 Task: Find agents in Wantagh, NY, USA.
Action: Mouse moved to (890, 67)
Screenshot: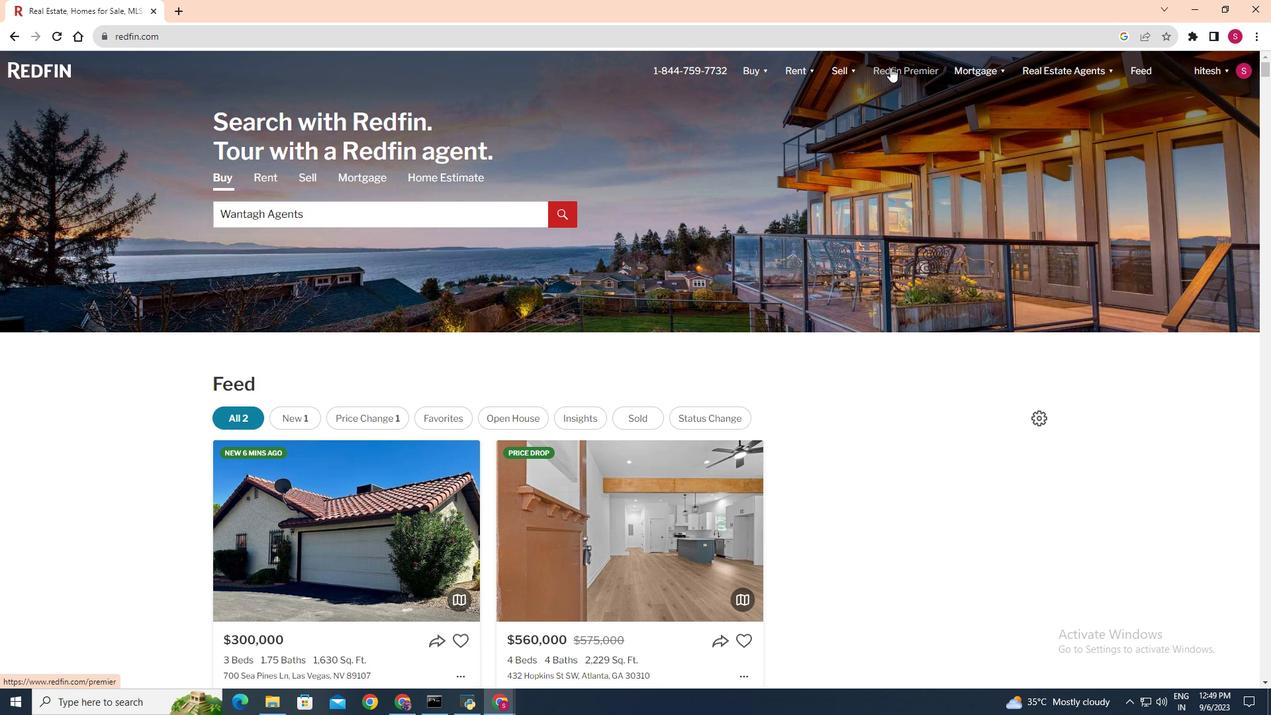 
Action: Mouse pressed left at (890, 67)
Screenshot: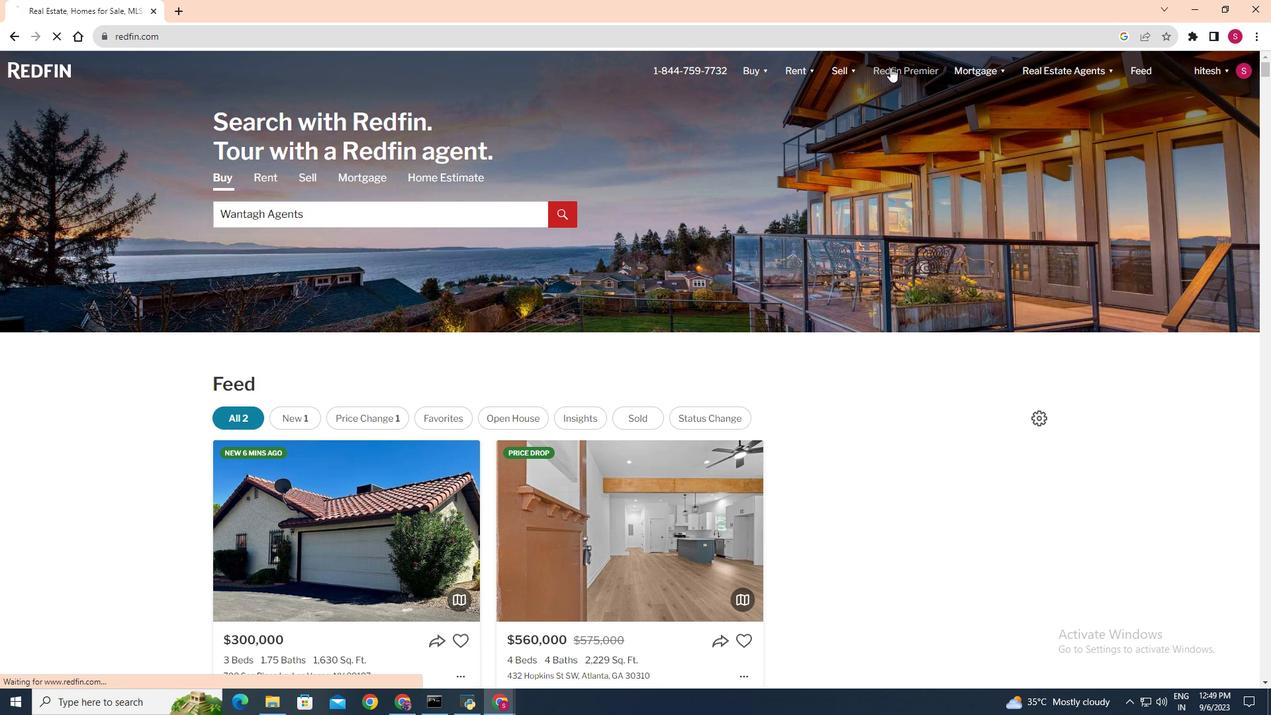 
Action: Mouse moved to (517, 470)
Screenshot: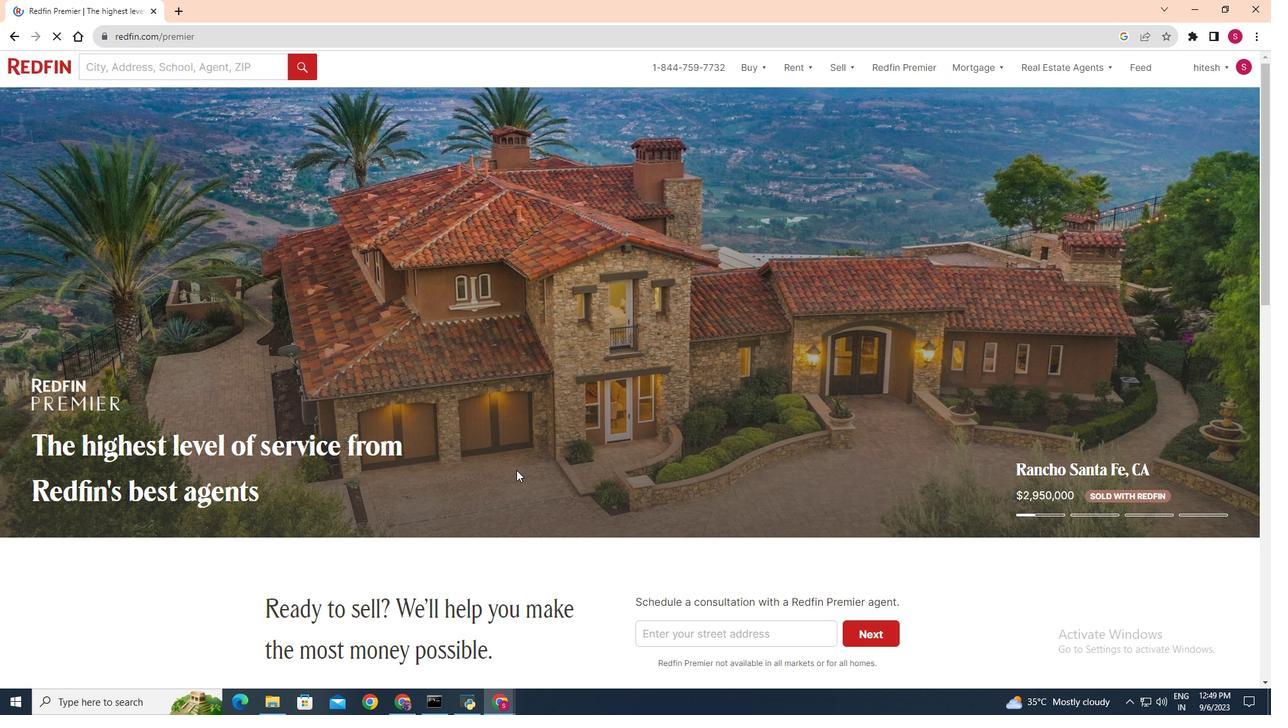 
Action: Mouse scrolled (517, 469) with delta (0, 0)
Screenshot: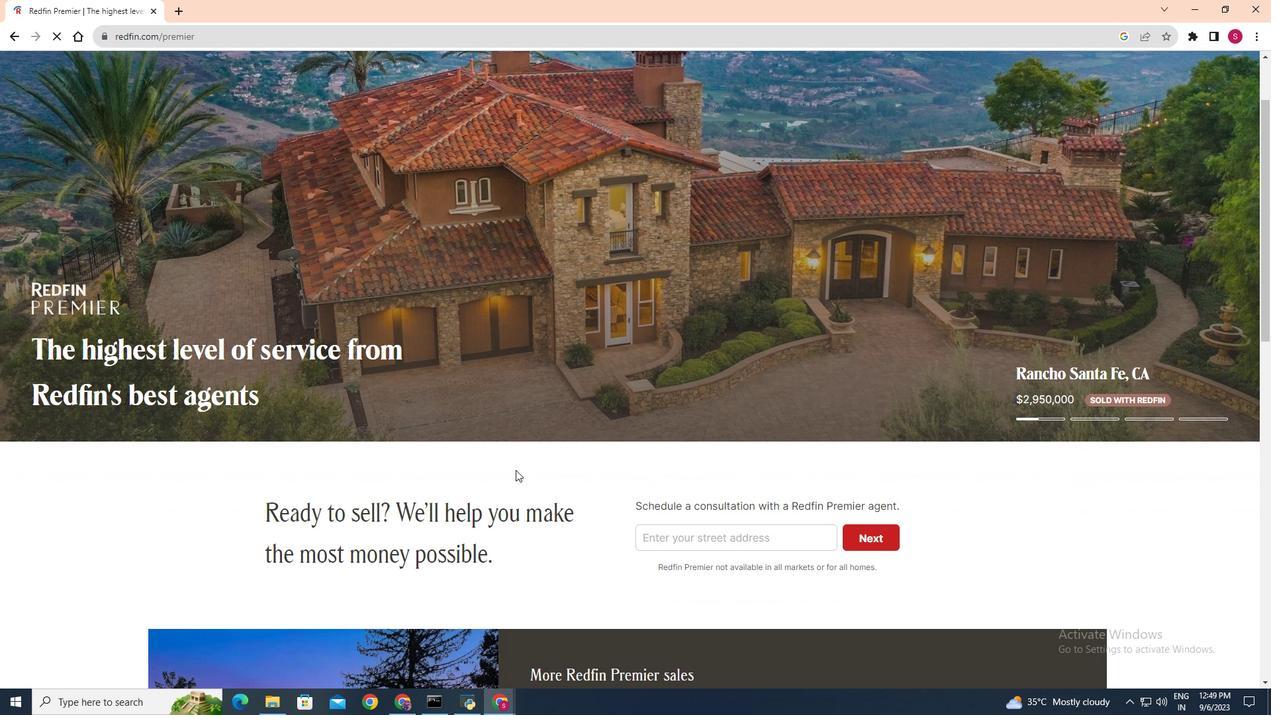 
Action: Mouse moved to (516, 470)
Screenshot: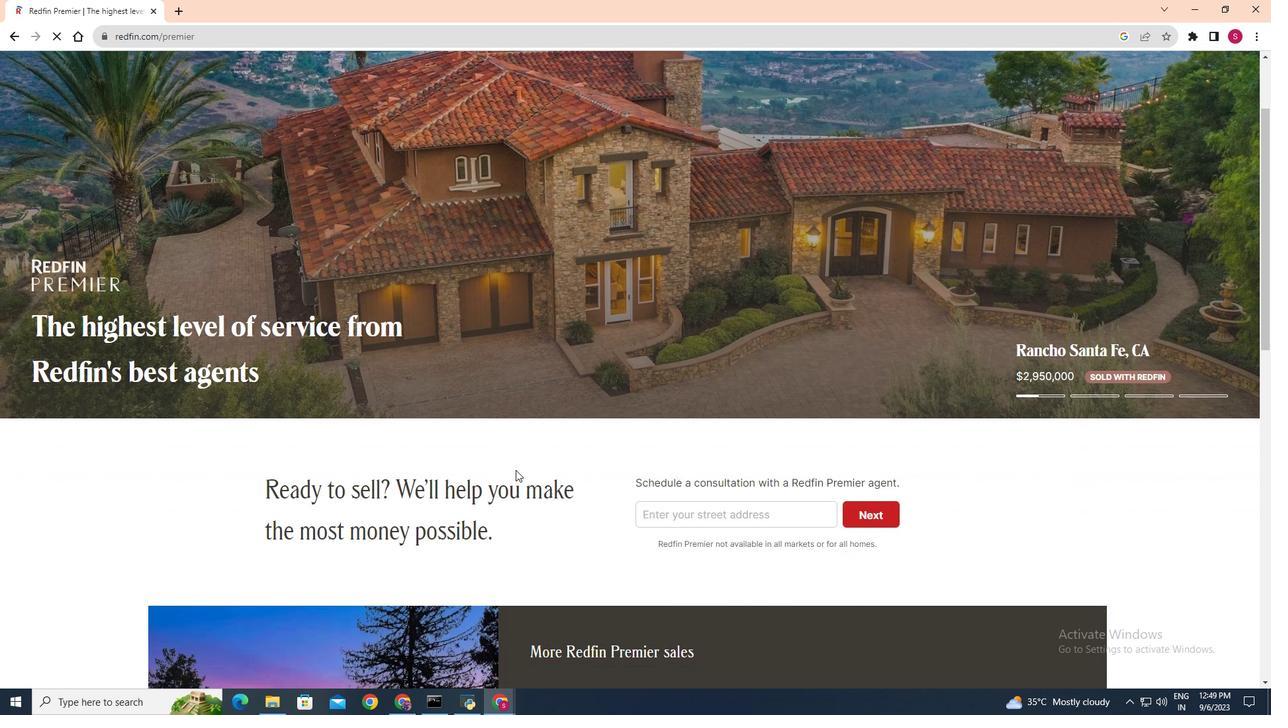 
Action: Mouse scrolled (516, 469) with delta (0, 0)
Screenshot: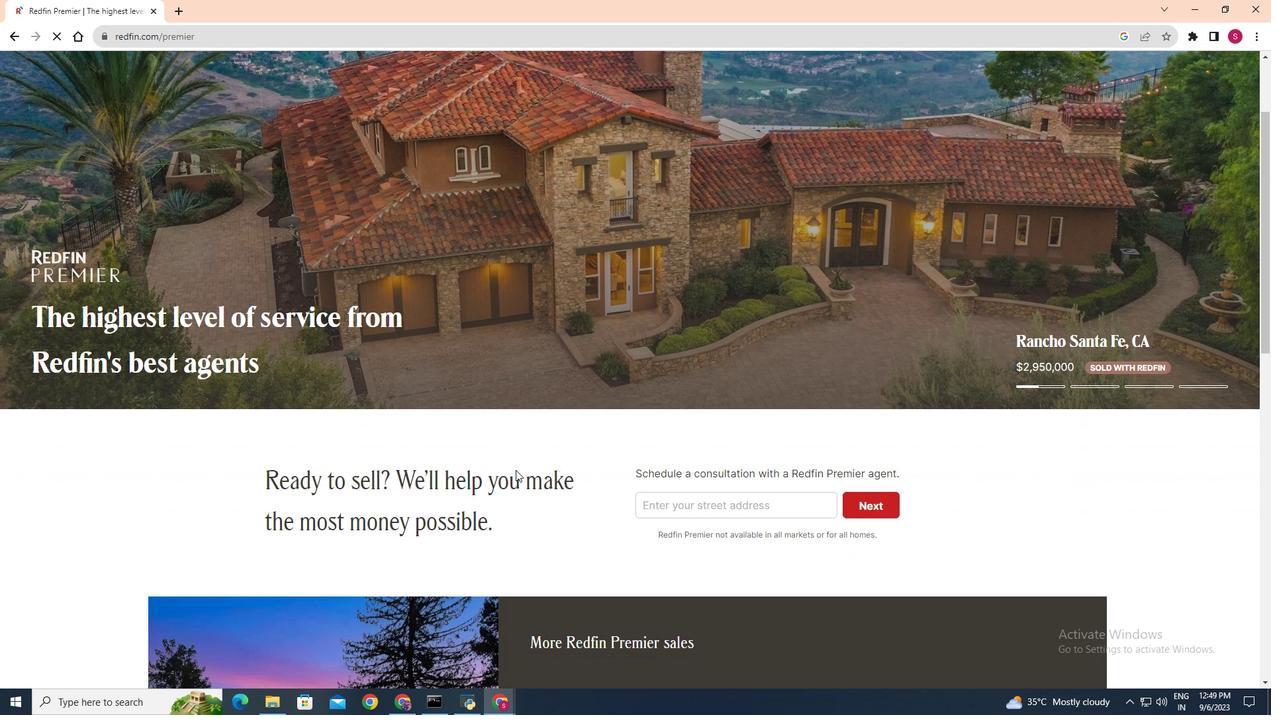 
Action: Mouse moved to (715, 516)
Screenshot: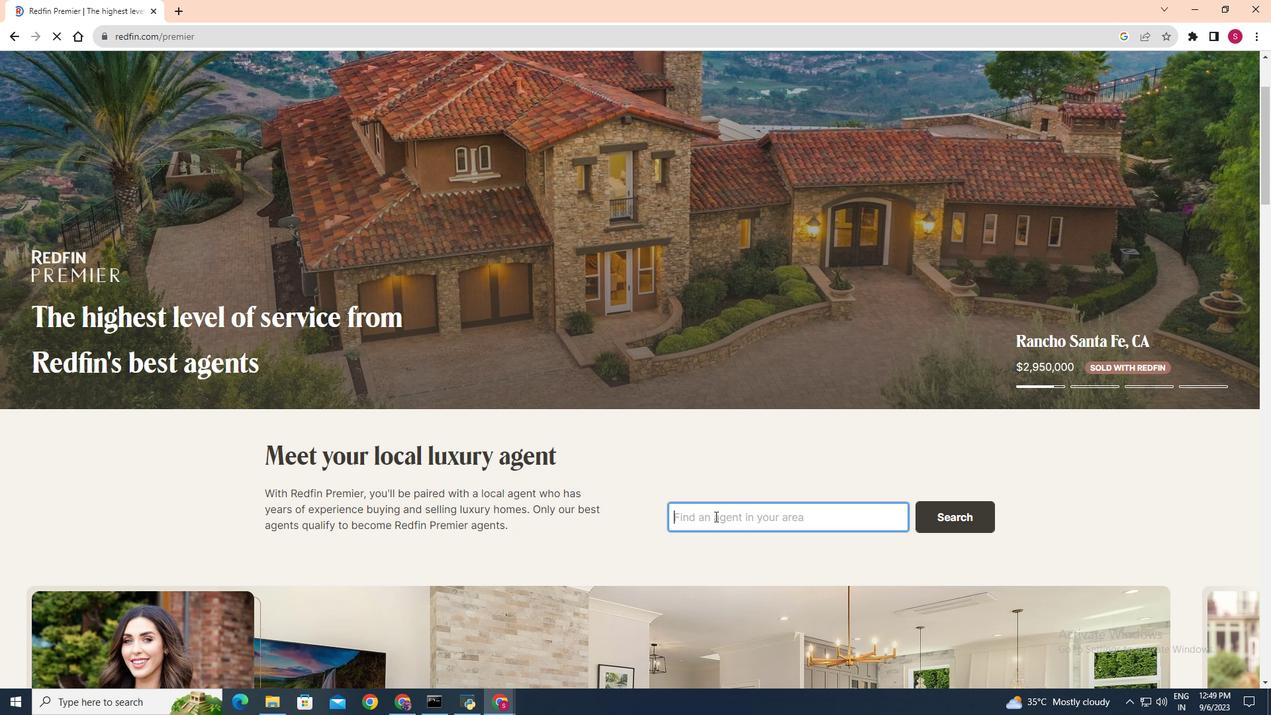 
Action: Mouse pressed left at (715, 516)
Screenshot: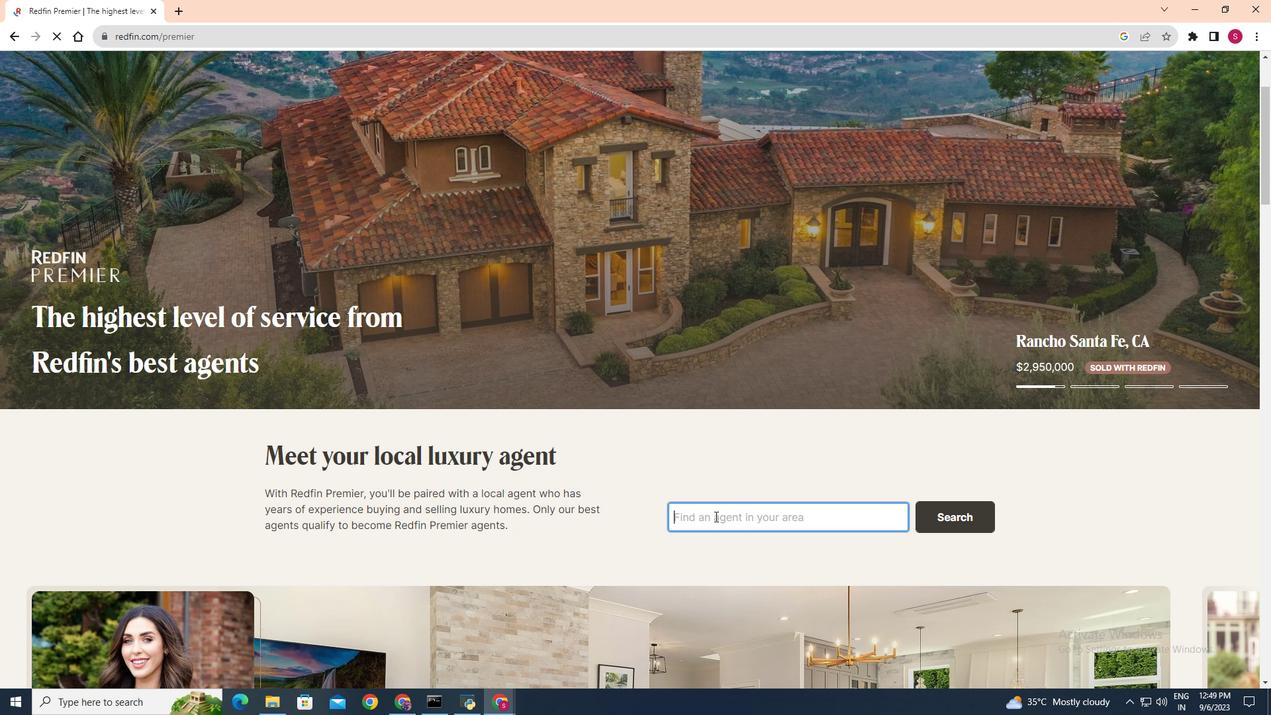 
Action: Key pressed wat<Key.backspace>ntagh<Key.space>ny<Key.space>usa
Screenshot: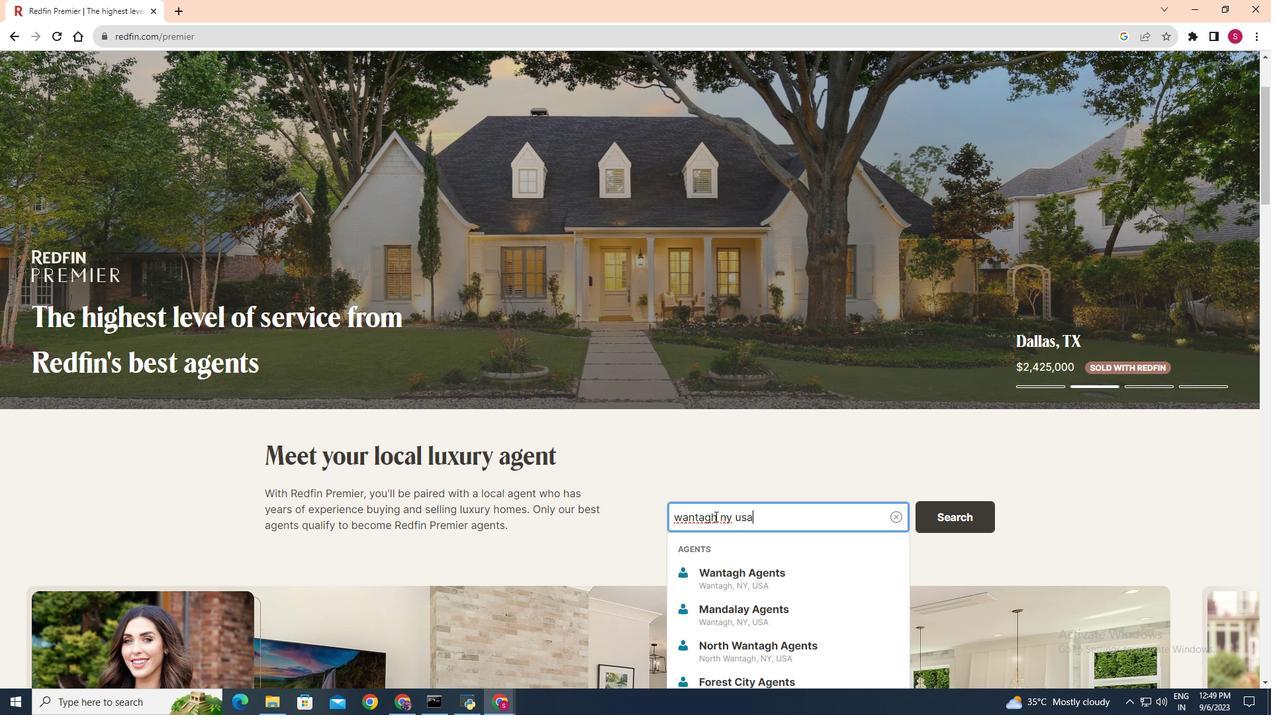 
Action: Mouse moved to (937, 516)
Screenshot: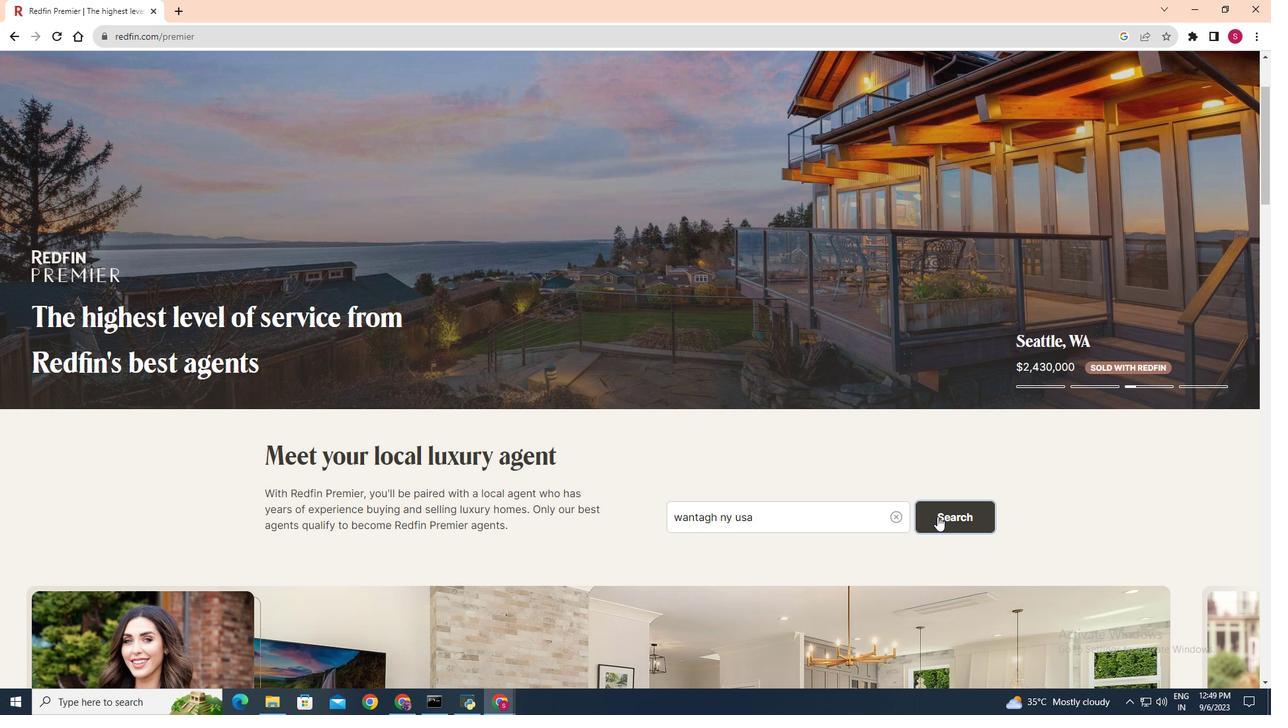 
Action: Mouse pressed left at (937, 516)
Screenshot: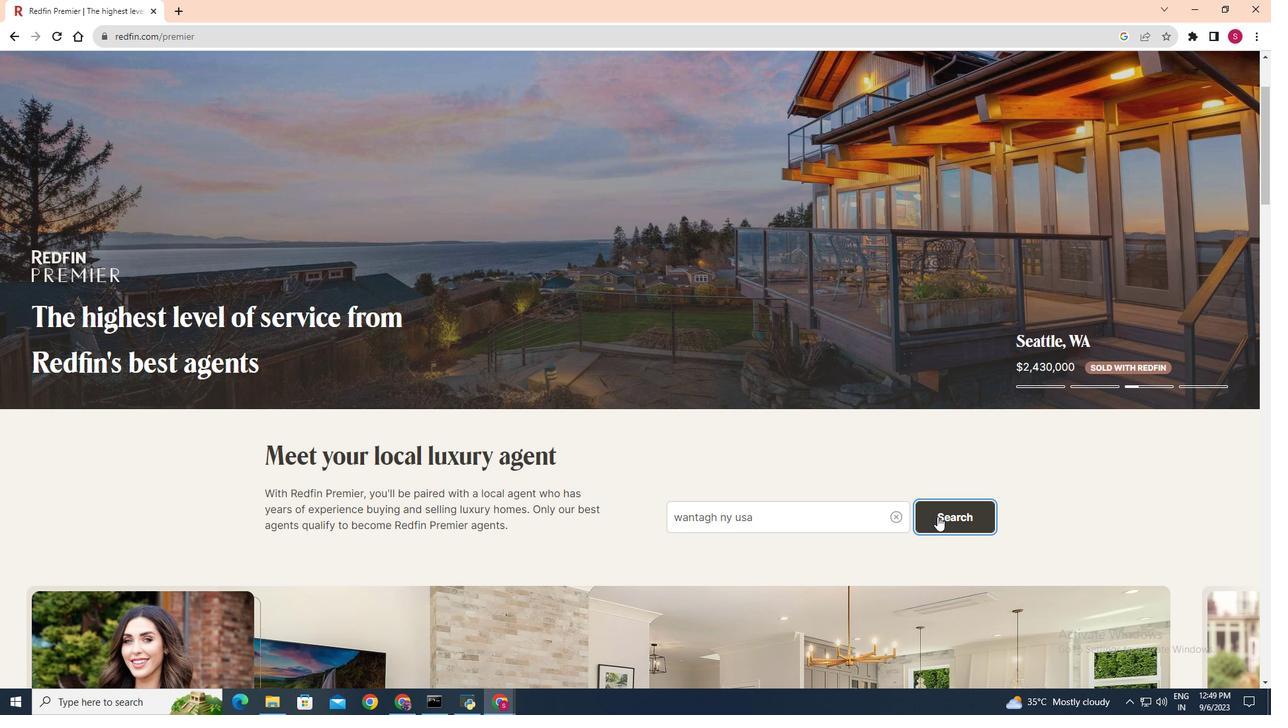 
Action: Mouse moved to (506, 278)
Screenshot: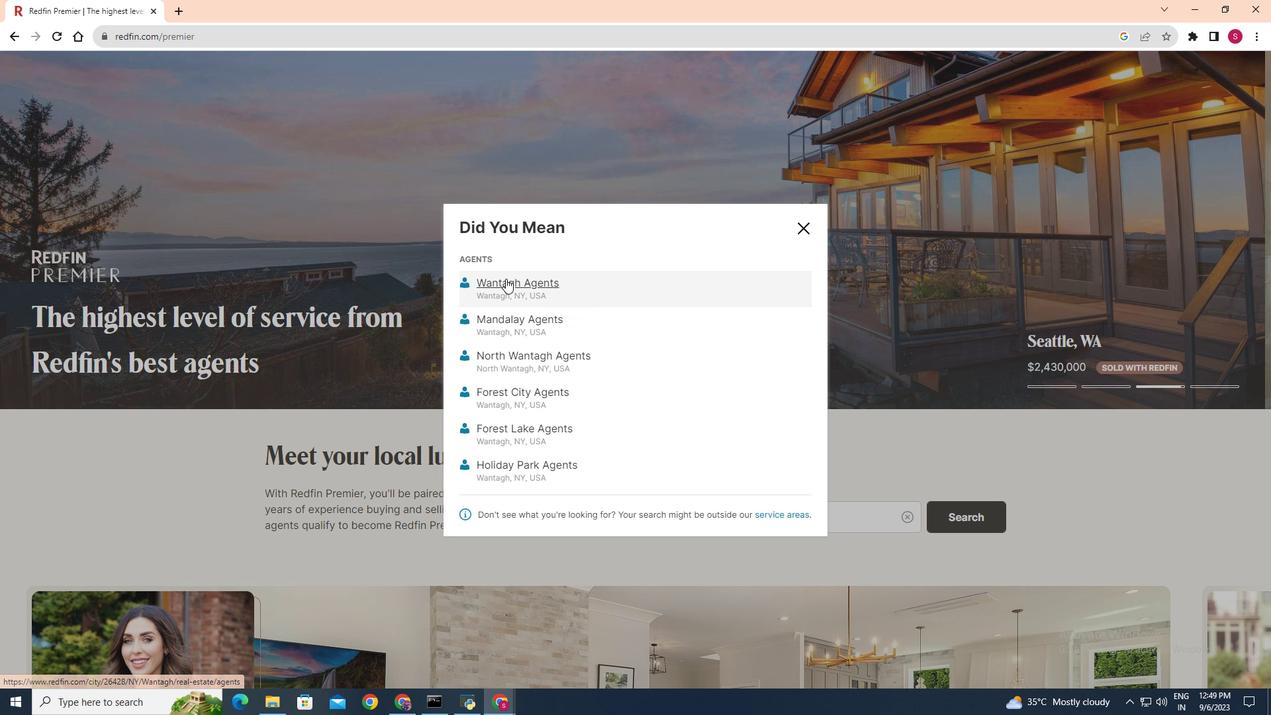 
Action: Mouse pressed left at (506, 278)
Screenshot: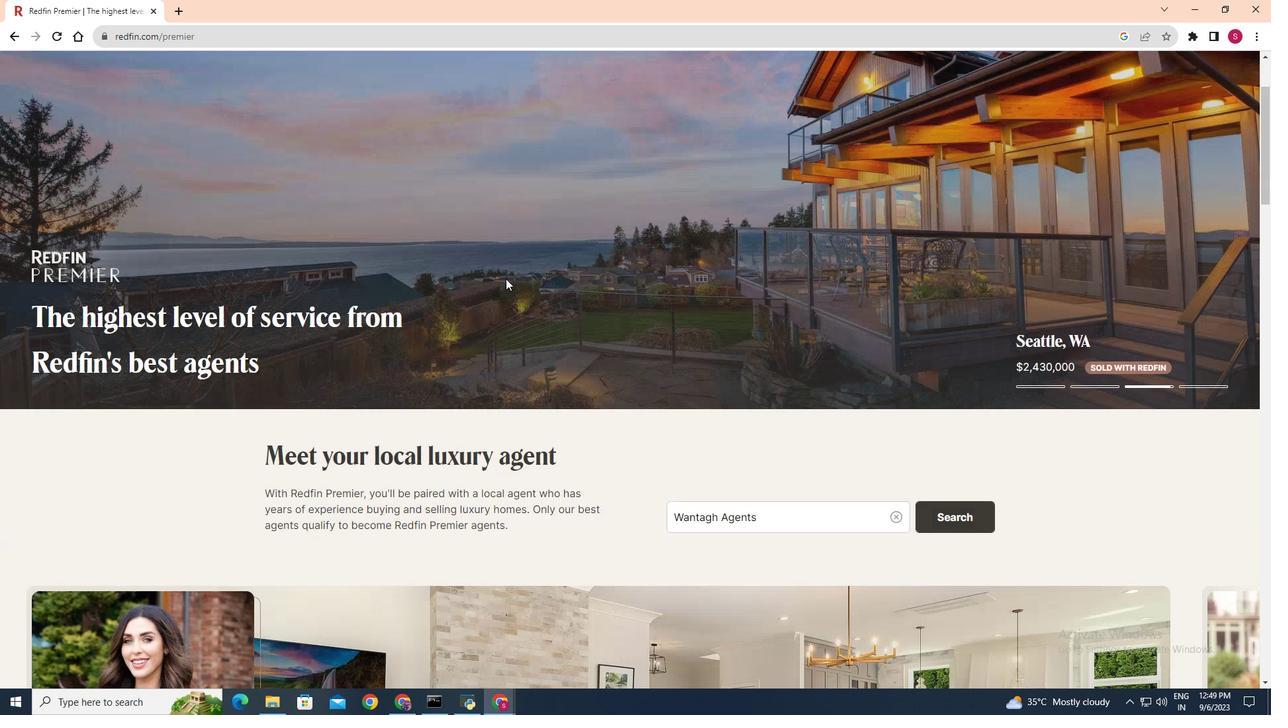 
Action: Mouse moved to (569, 327)
Screenshot: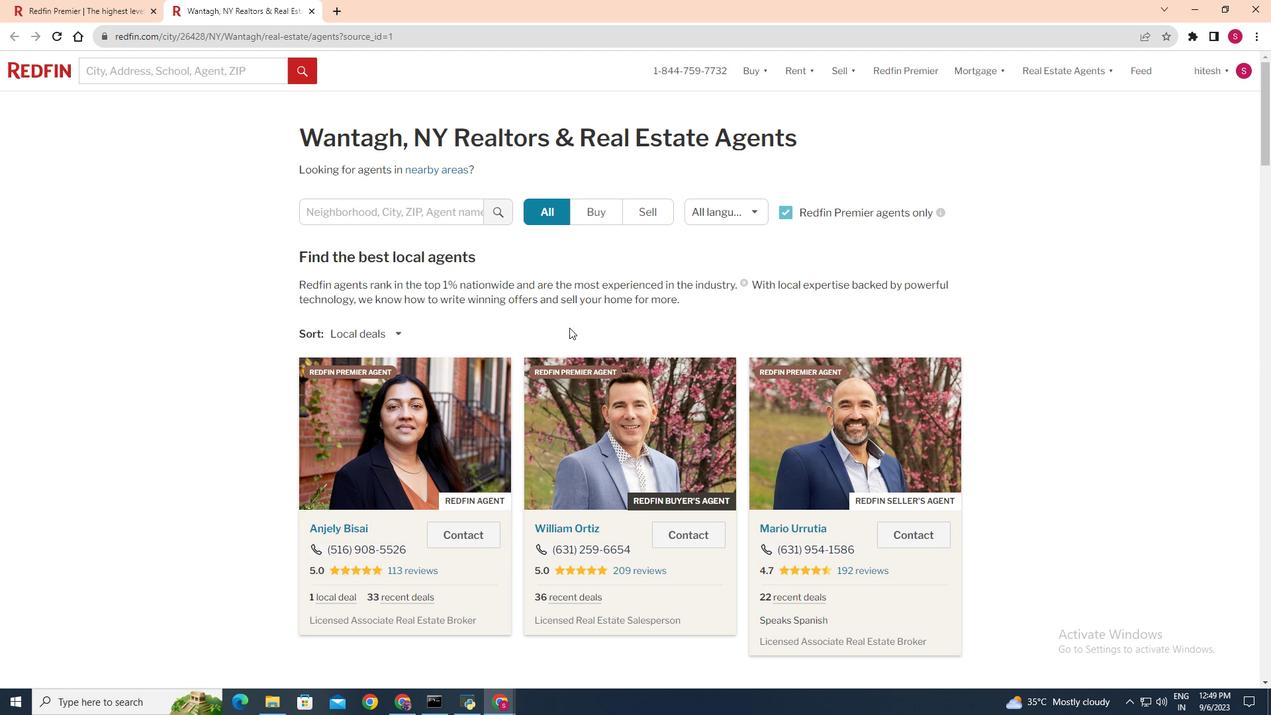 
